 Task: Insert the chart with cyan text color.
Action: Mouse pressed left at (65, 204)
Screenshot: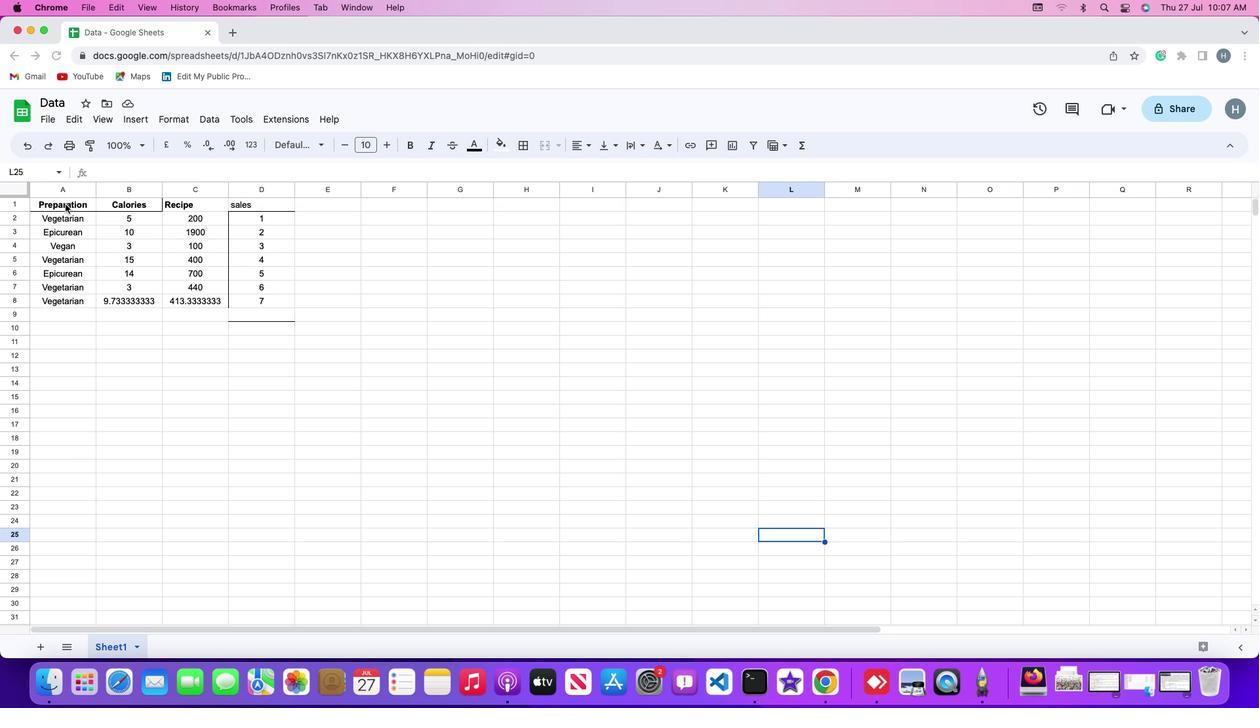
Action: Mouse pressed left at (65, 204)
Screenshot: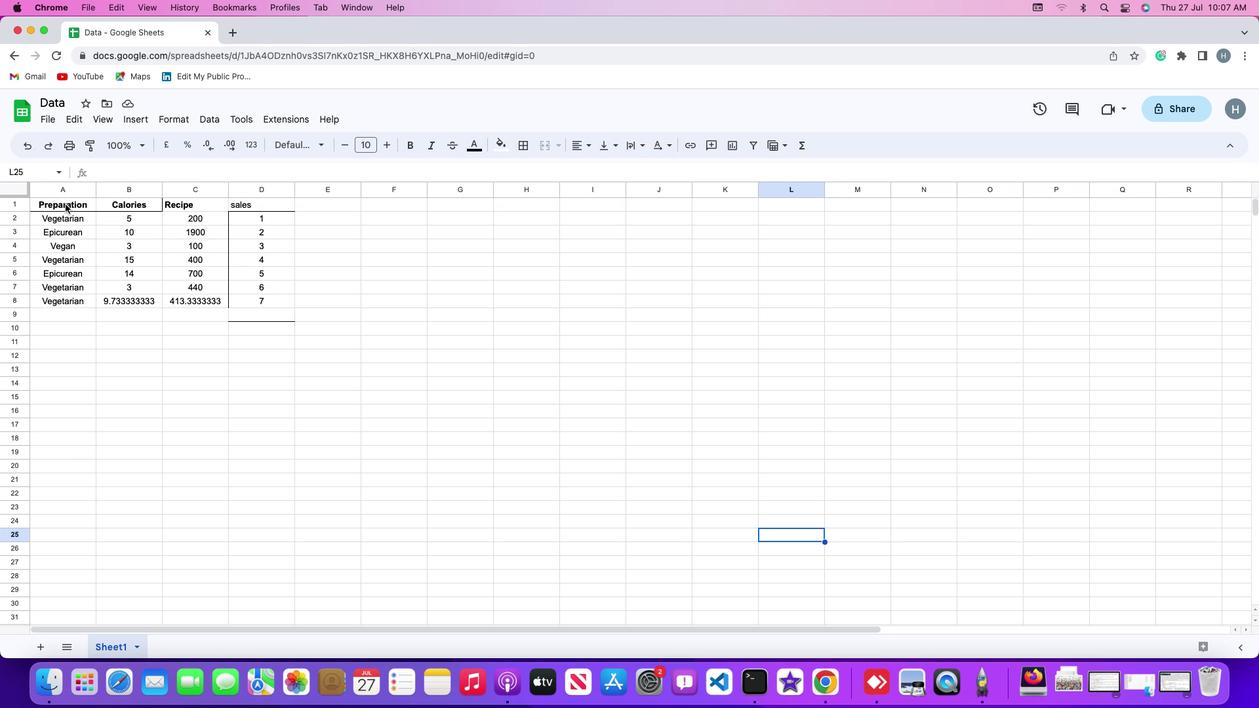 
Action: Mouse moved to (134, 120)
Screenshot: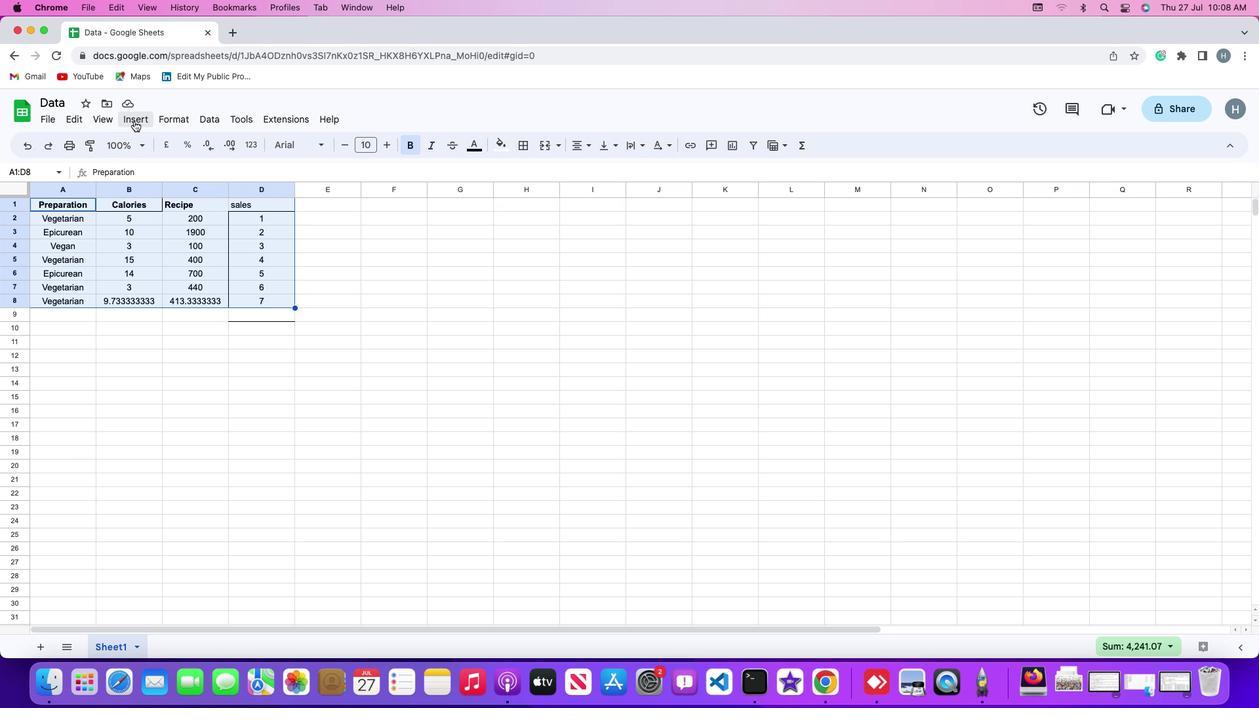 
Action: Mouse pressed left at (134, 120)
Screenshot: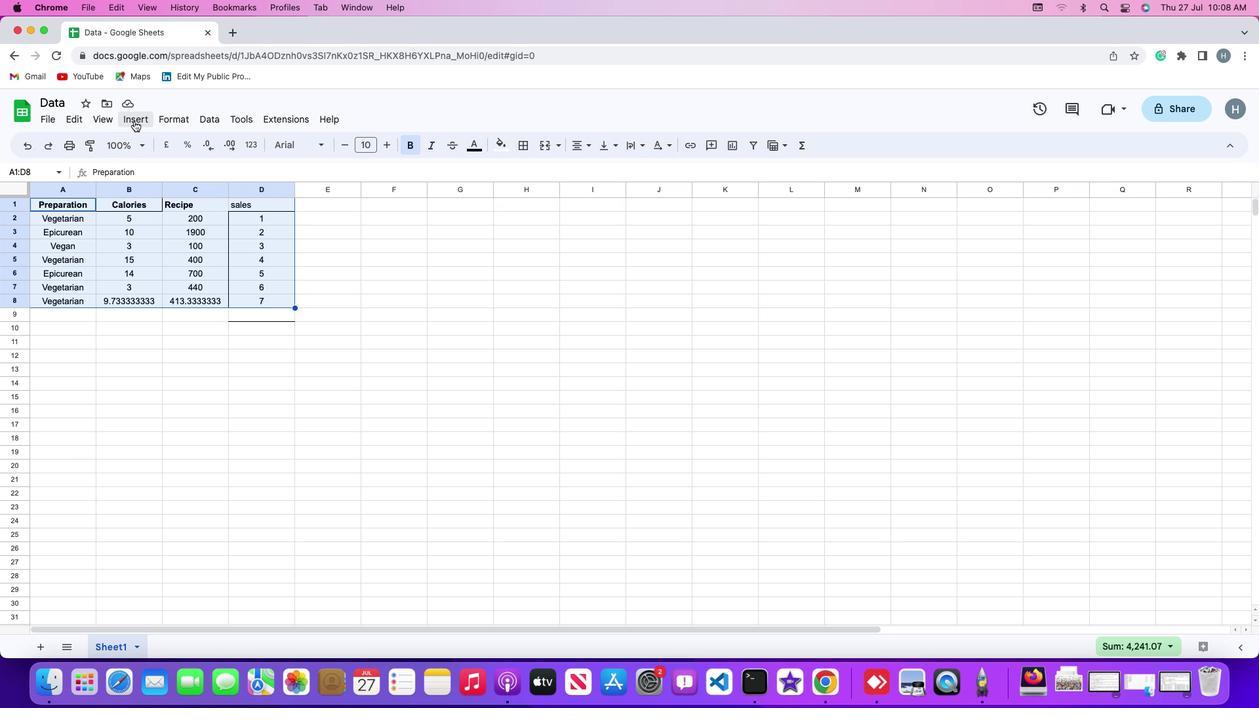 
Action: Mouse moved to (180, 231)
Screenshot: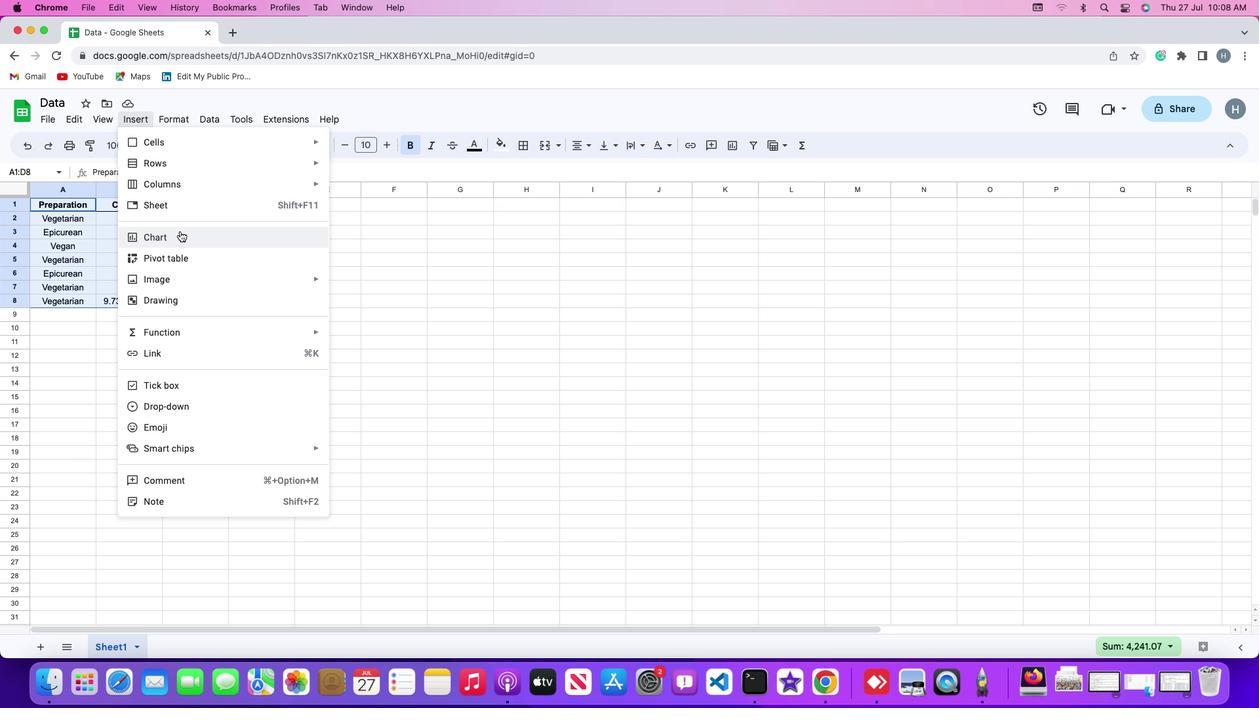 
Action: Mouse pressed left at (180, 231)
Screenshot: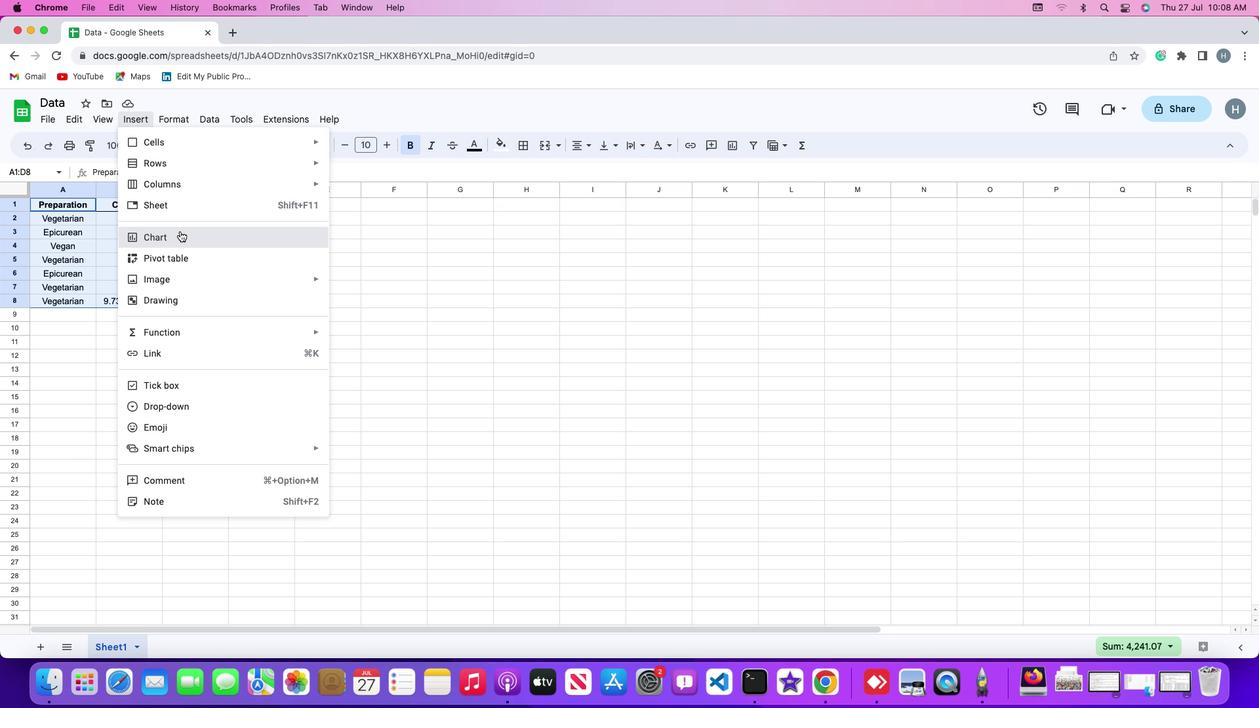 
Action: Mouse moved to (1128, 217)
Screenshot: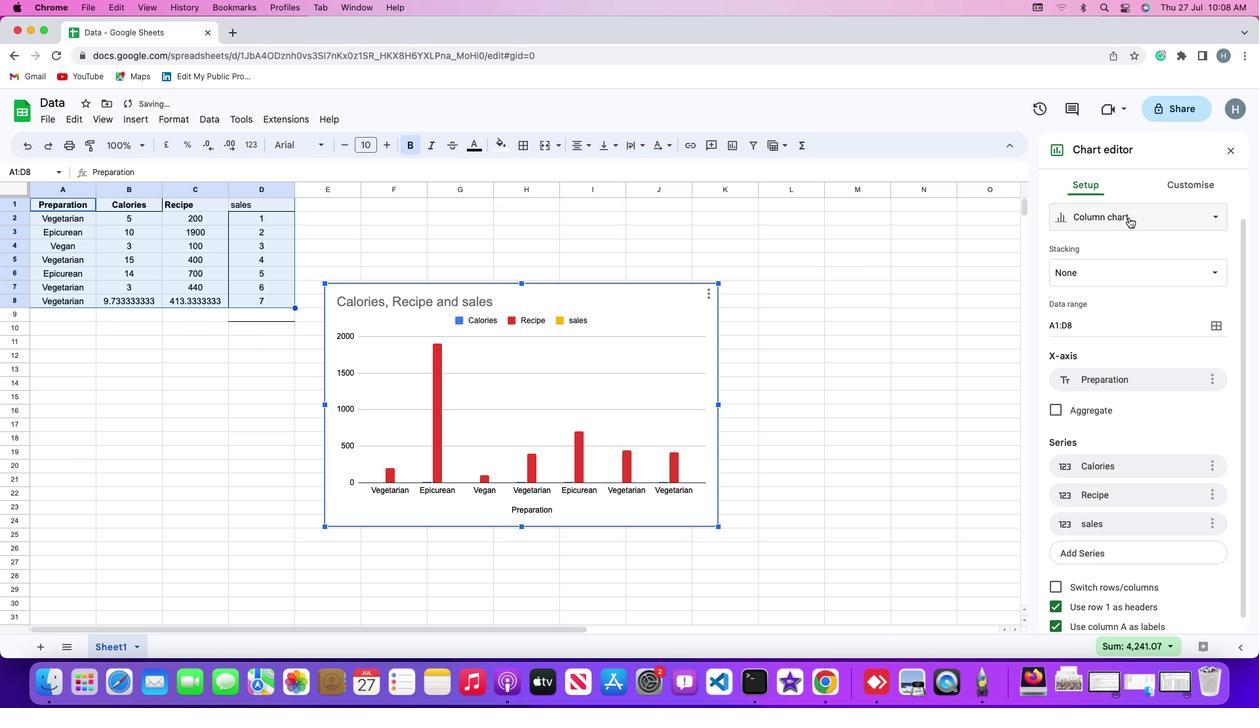 
Action: Mouse pressed left at (1128, 217)
Screenshot: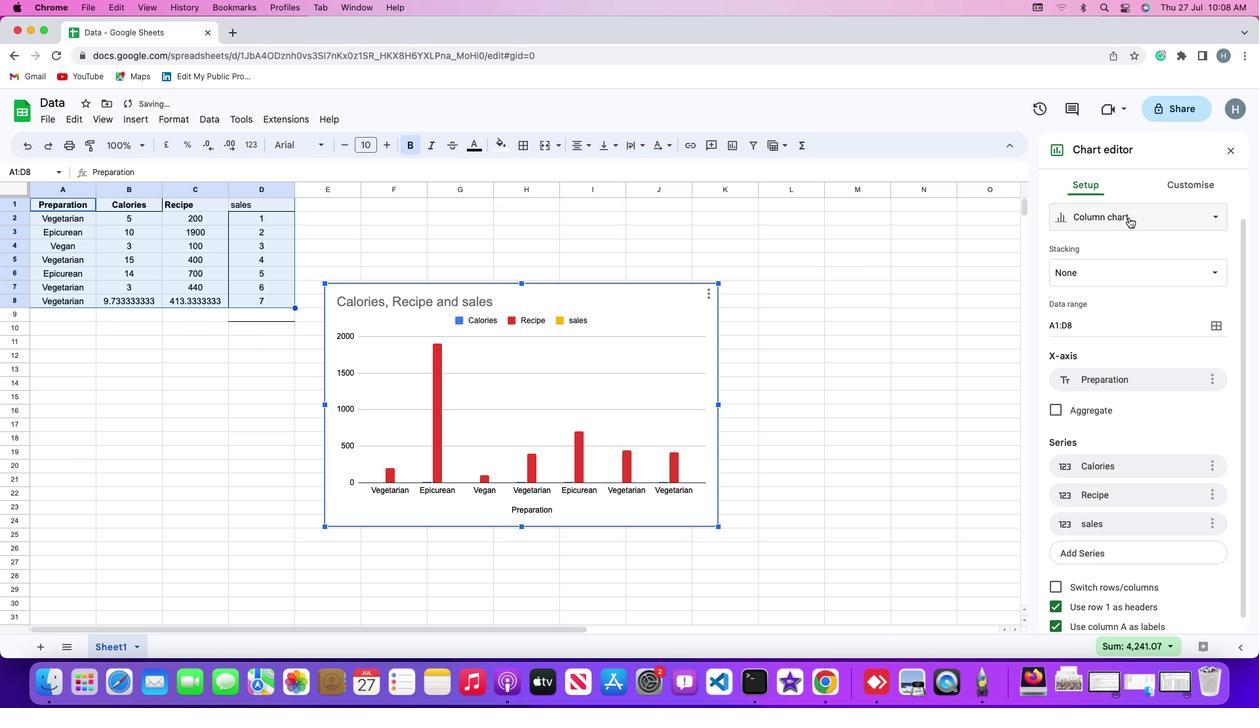 
Action: Mouse moved to (1070, 439)
Screenshot: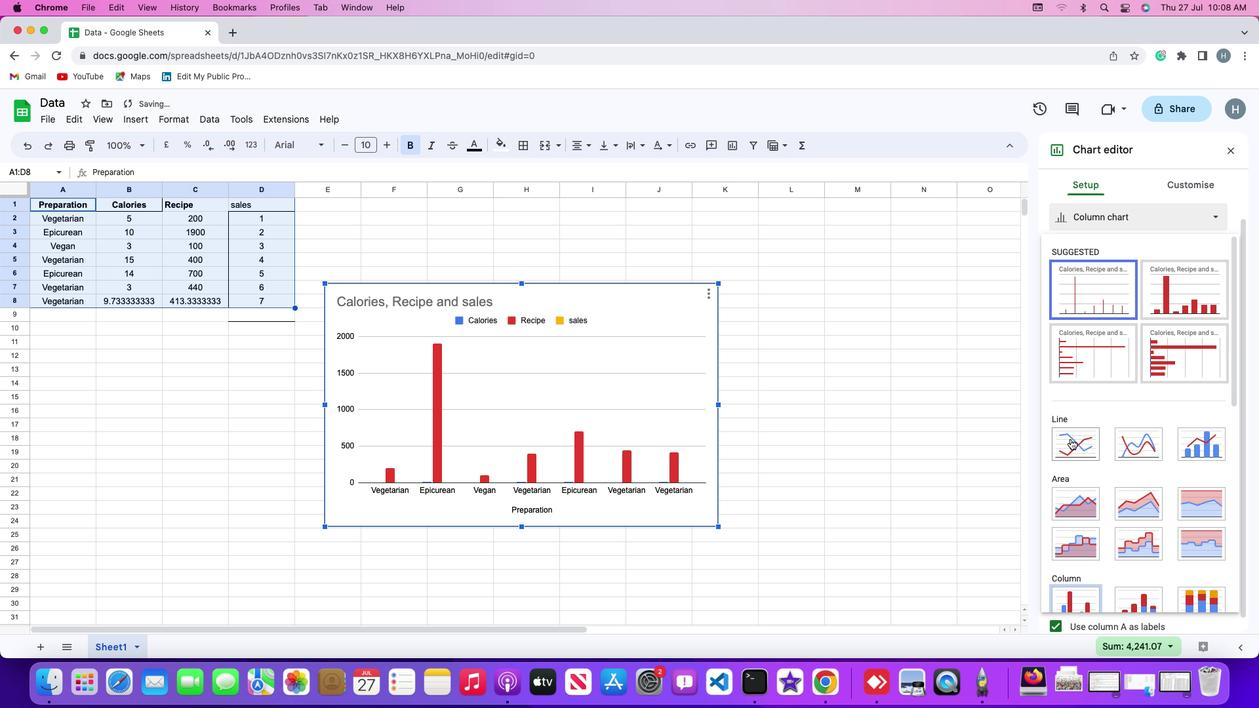 
Action: Mouse pressed left at (1070, 439)
Screenshot: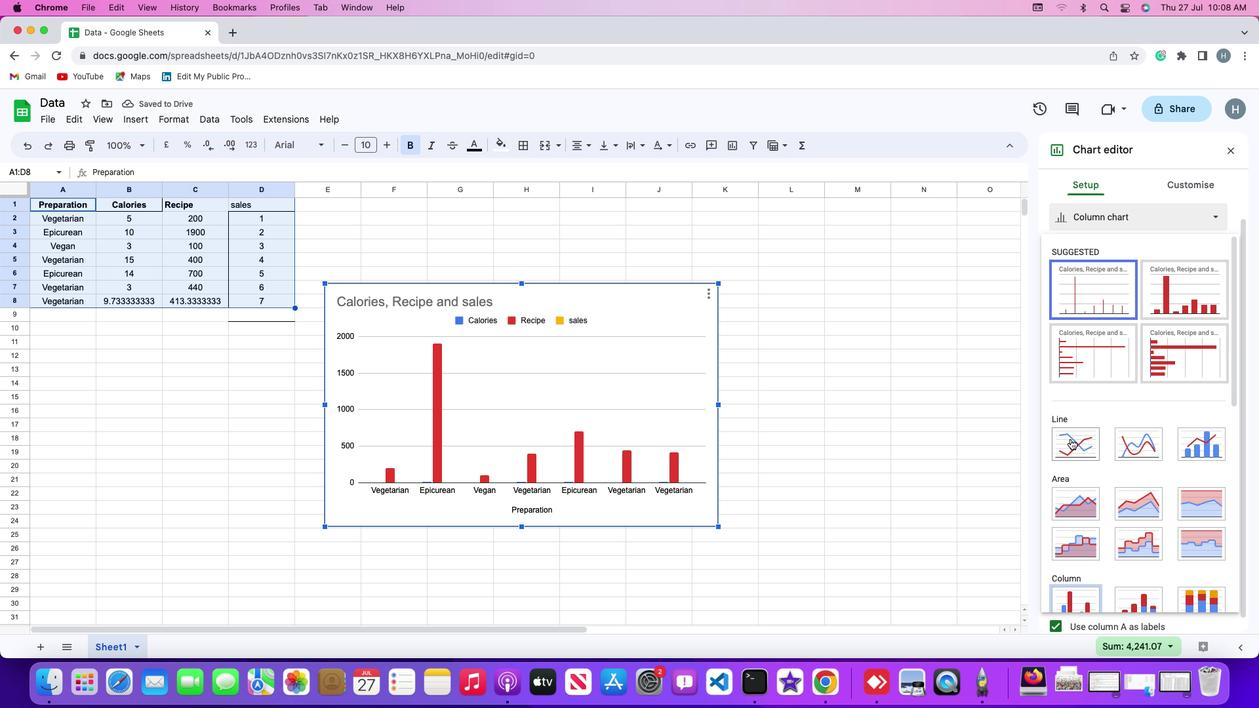
Action: Mouse moved to (1193, 182)
Screenshot: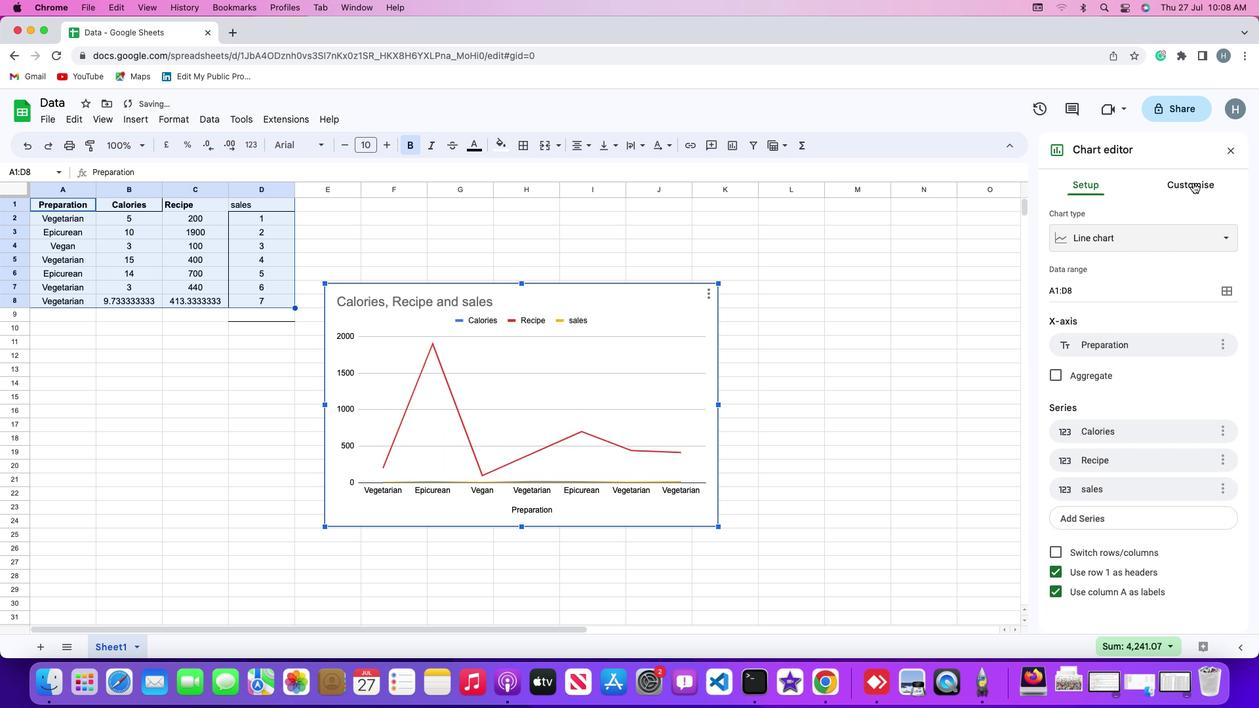 
Action: Mouse pressed left at (1193, 182)
Screenshot: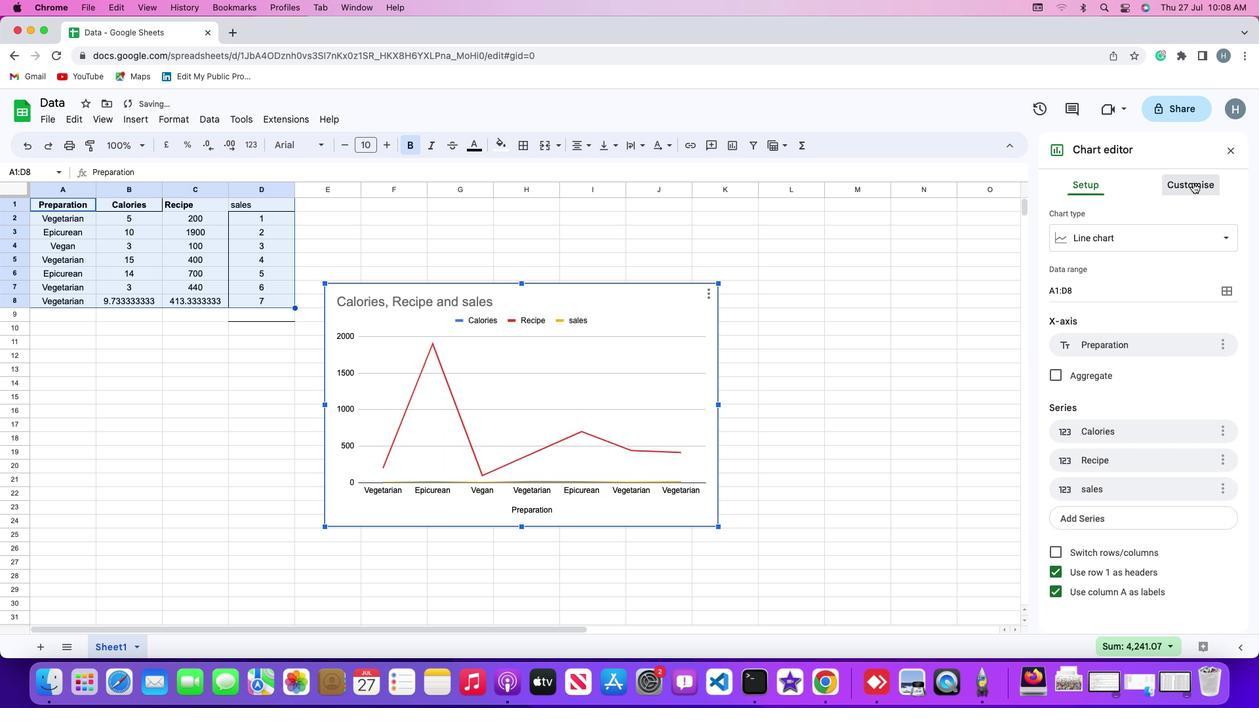
Action: Mouse moved to (1091, 335)
Screenshot: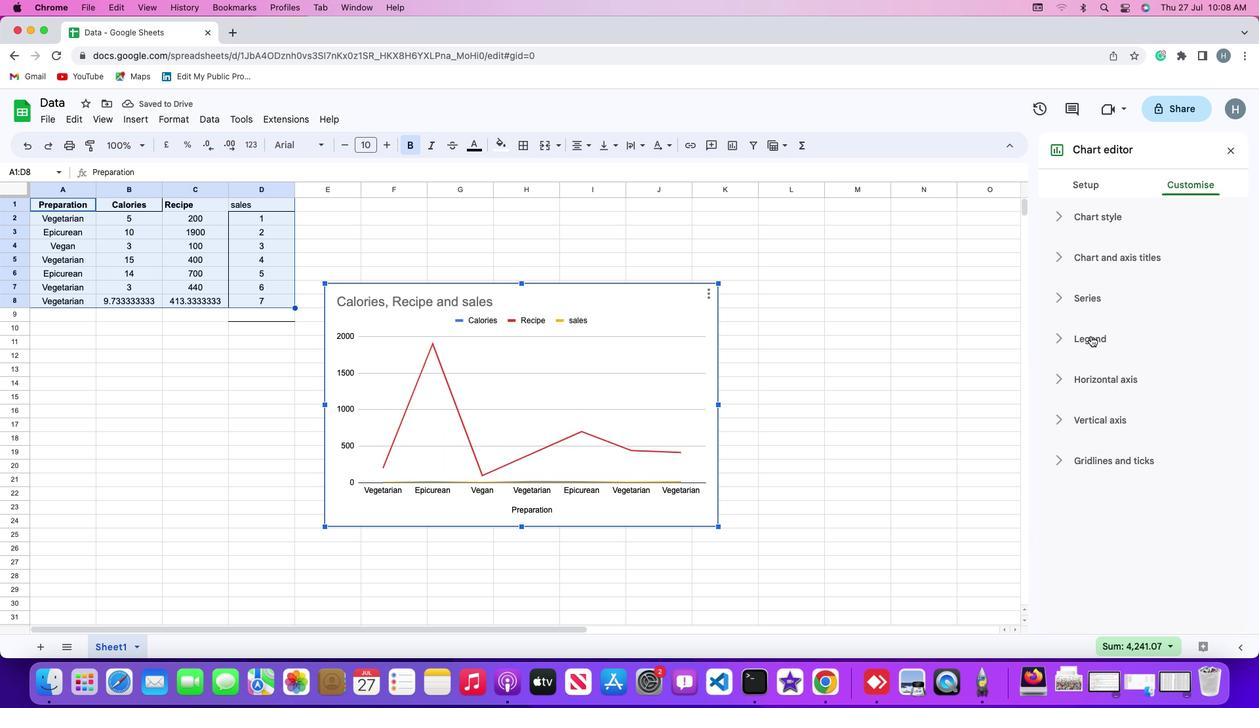 
Action: Mouse pressed left at (1091, 335)
Screenshot: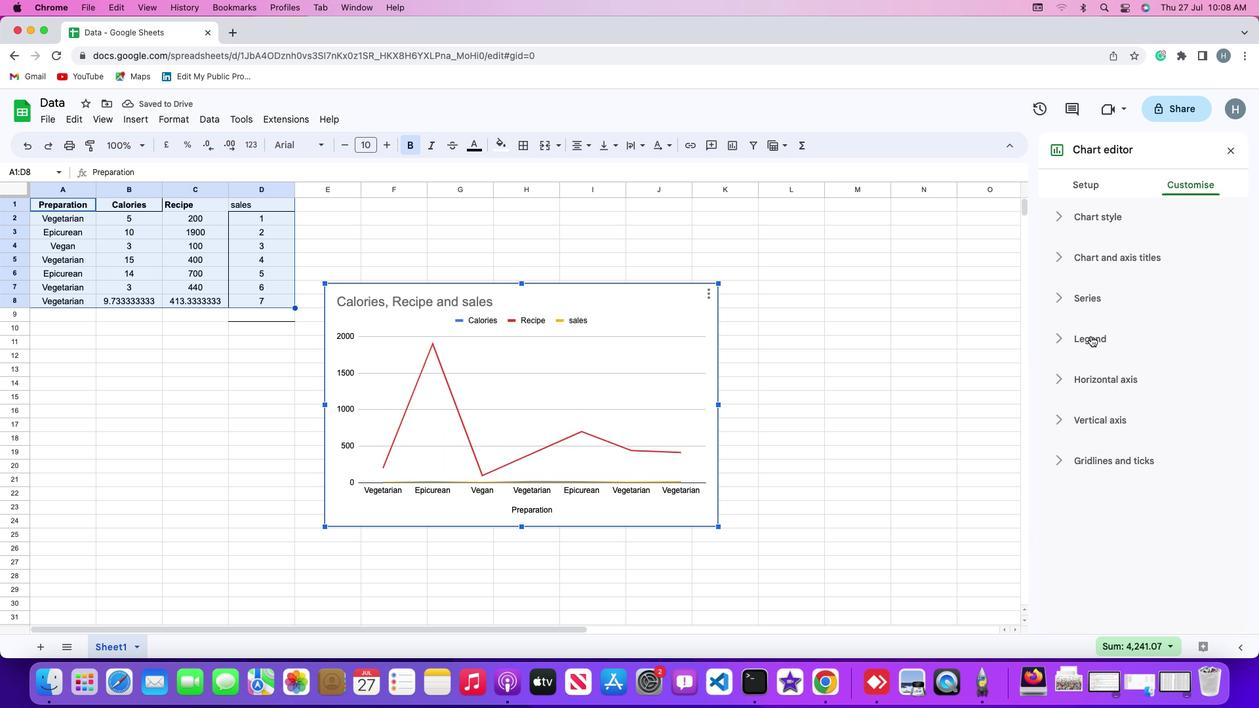 
Action: Mouse moved to (1202, 506)
Screenshot: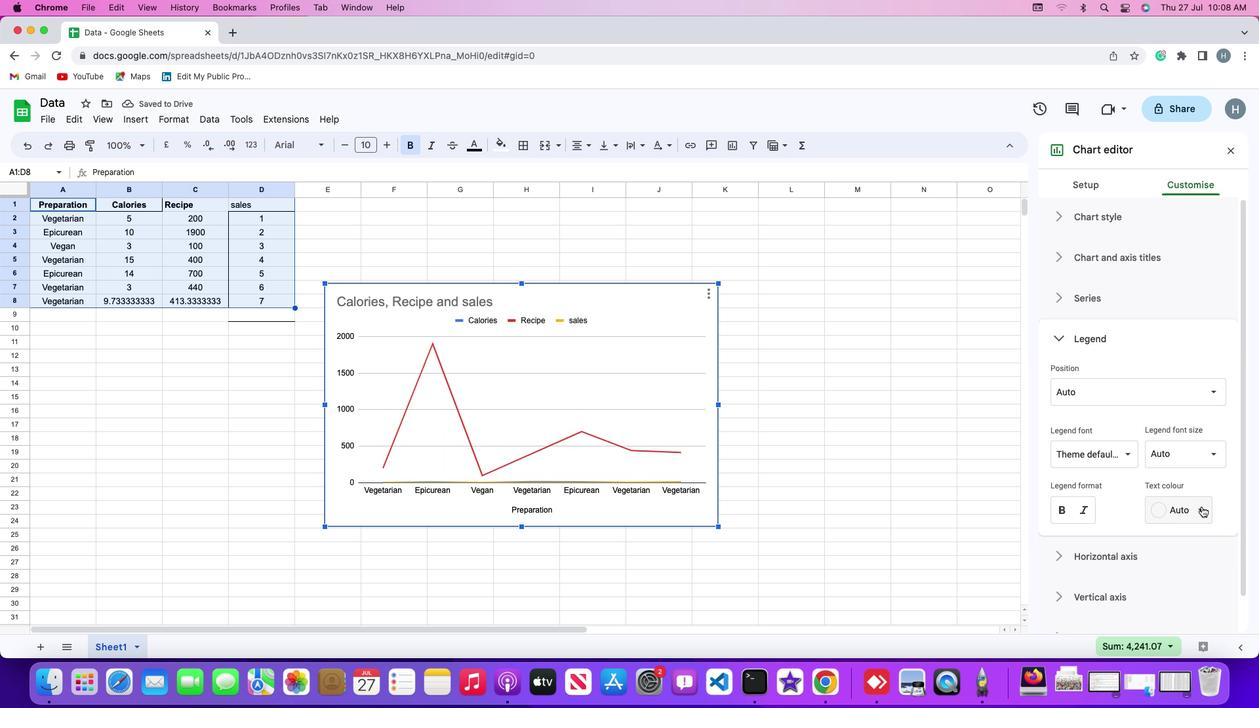 
Action: Mouse pressed left at (1202, 506)
Screenshot: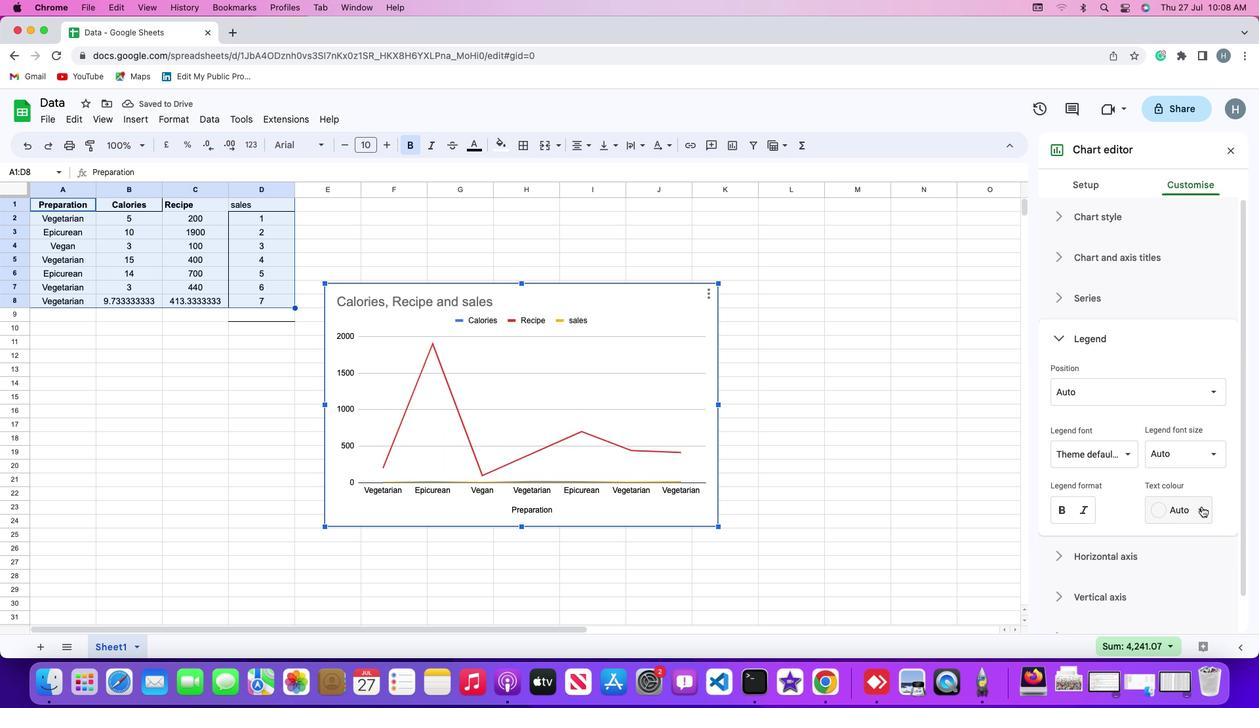 
Action: Mouse moved to (1137, 322)
Screenshot: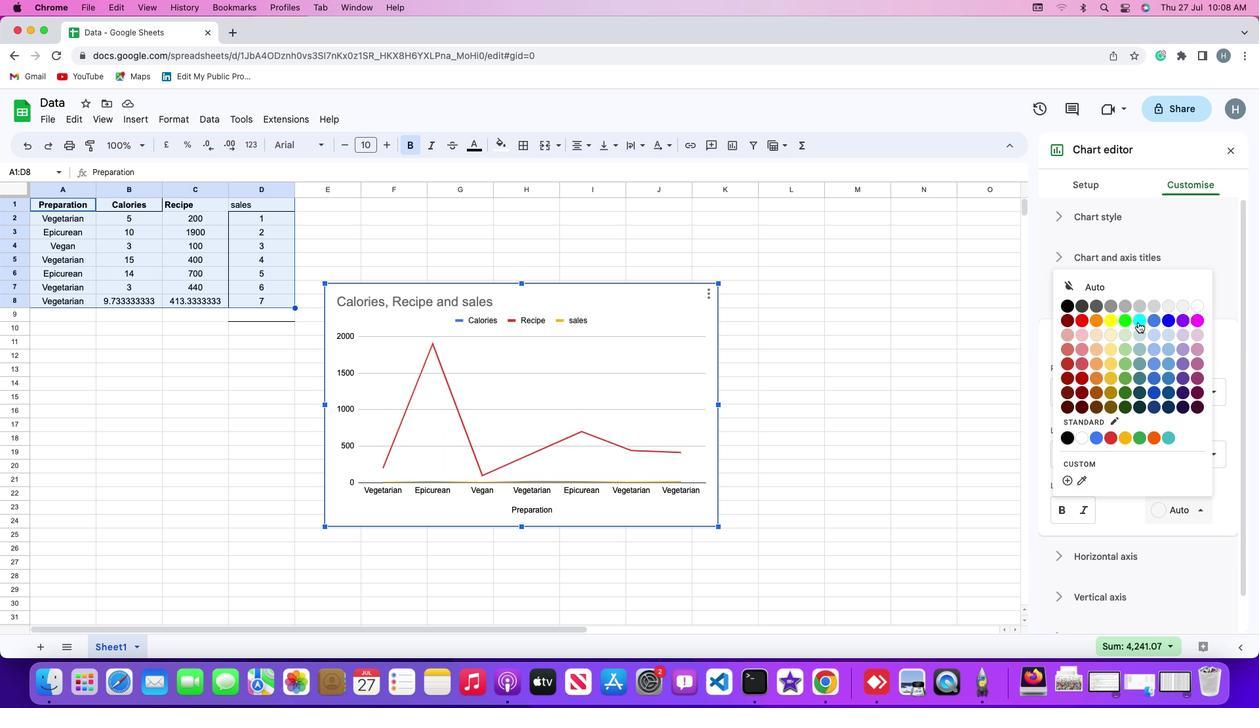 
Action: Mouse pressed left at (1137, 322)
Screenshot: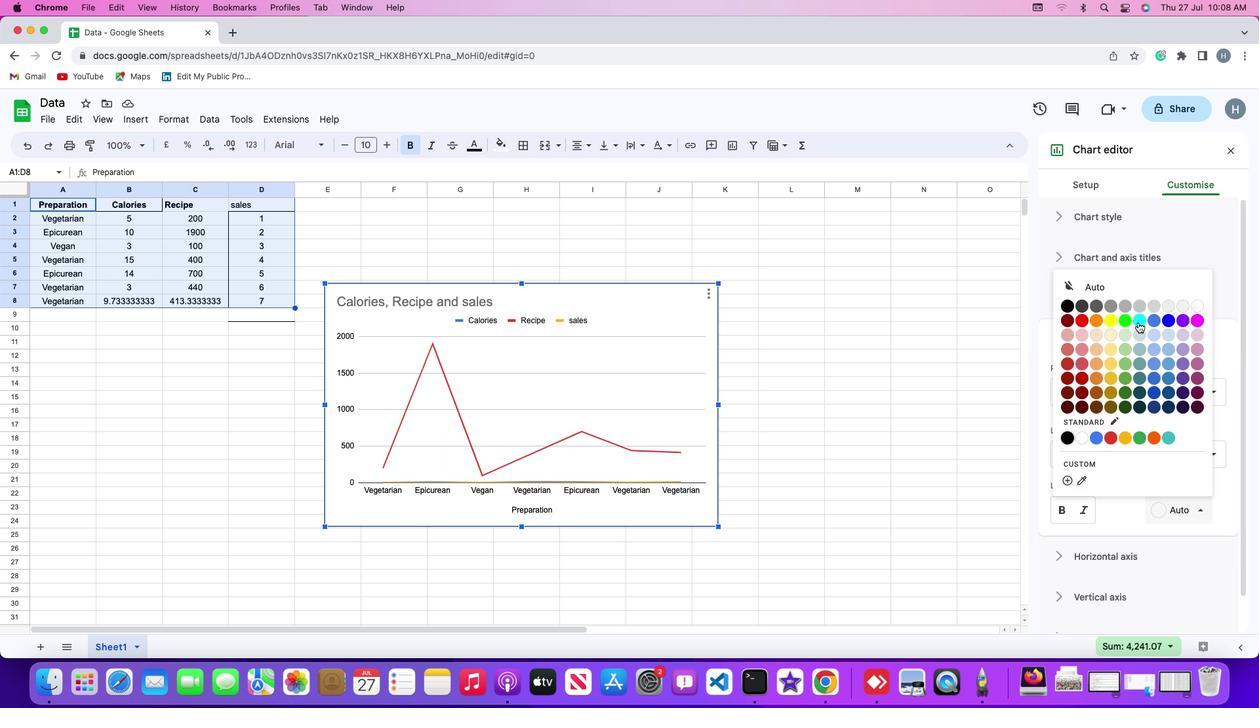 
Action: Mouse moved to (866, 367)
Screenshot: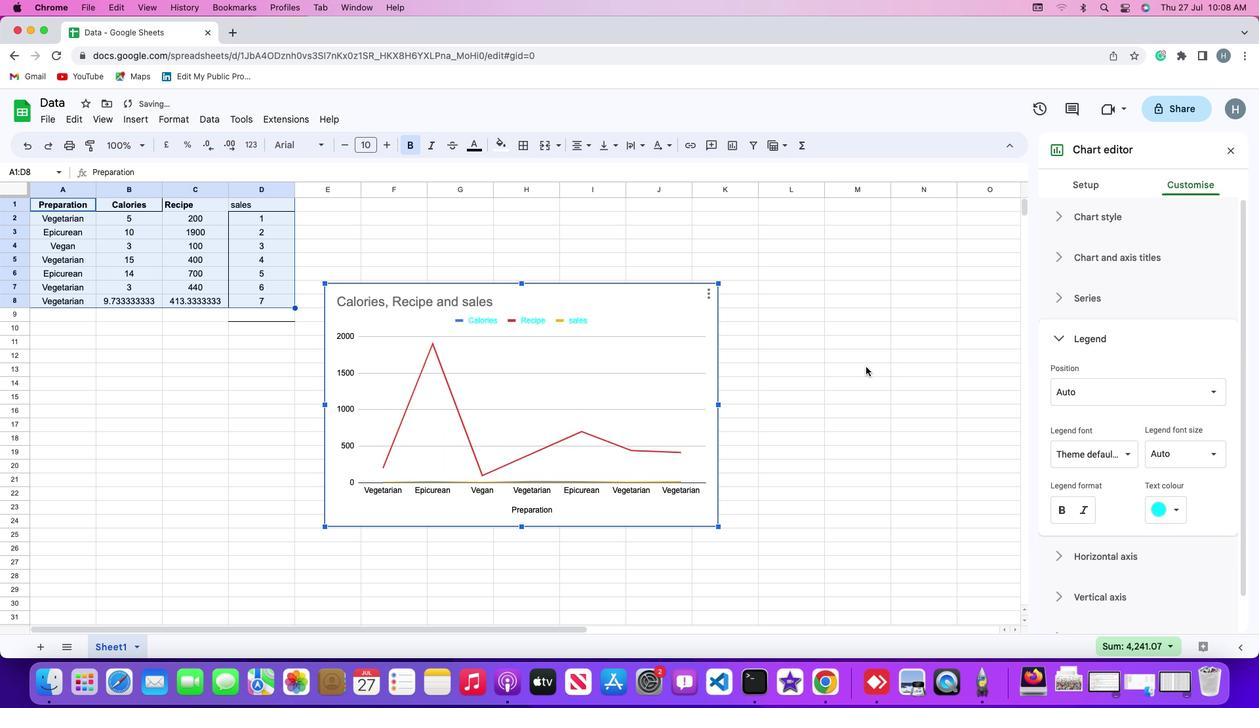
